 Task: Create in the project BellTech in Backlog an issue 'Integrate a new push notification feature into an existing mobile application to enhance user engagement and real-time updates', assign it to team member softage.1@softage.net and change the status to IN PROGRESS. Create in the project BellTech in Backlog an issue 'Develop a new tool for automated testing of mobile application UI/UX design and user flow', assign it to team member softage.2@softage.net and change the status to IN PROGRESS
Action: Mouse moved to (206, 61)
Screenshot: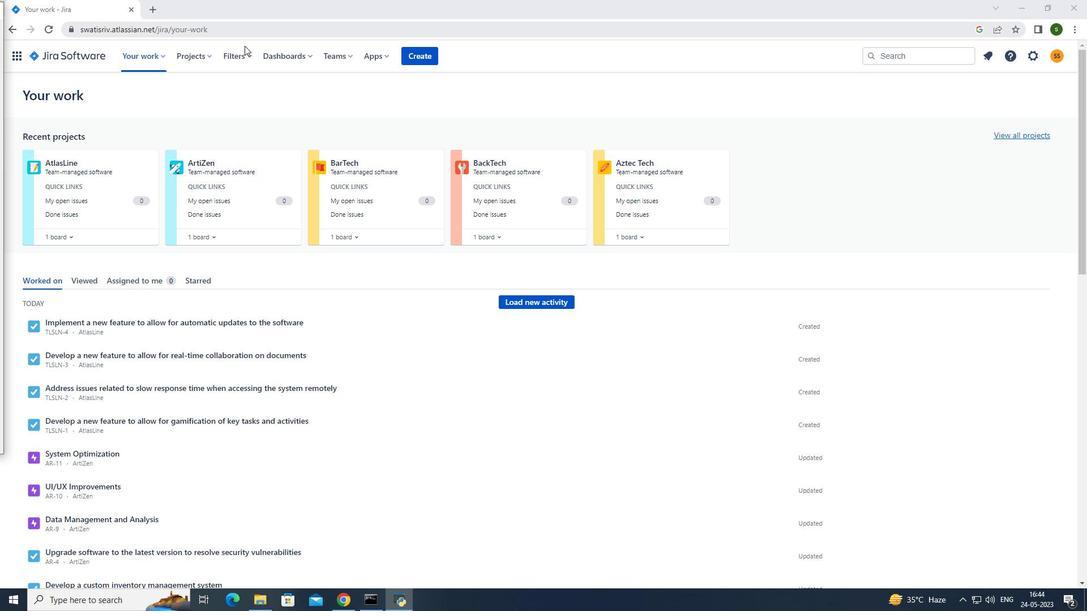 
Action: Mouse pressed left at (206, 61)
Screenshot: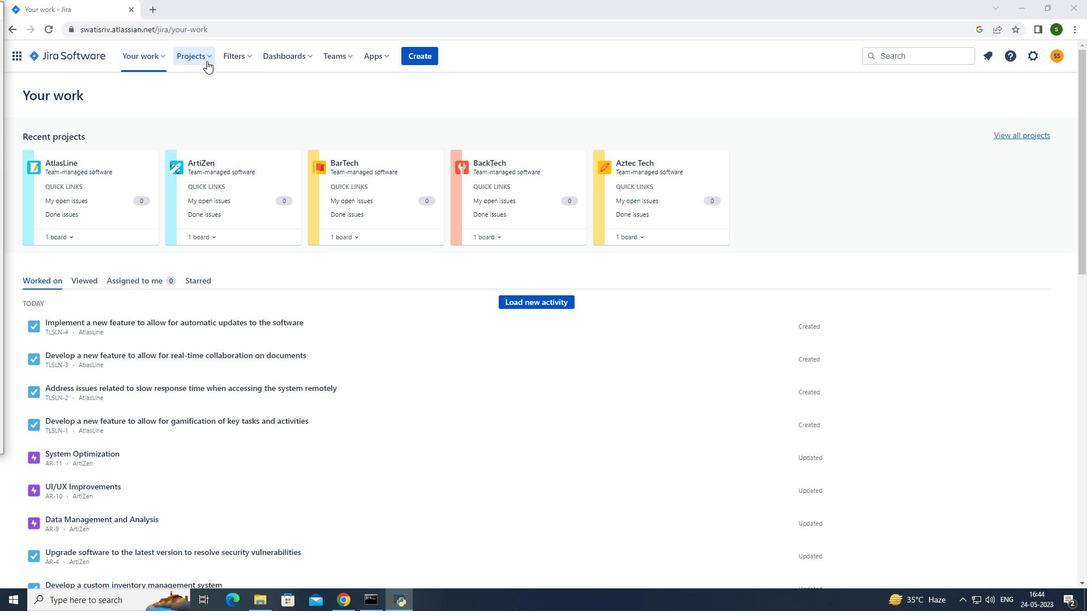 
Action: Mouse moved to (235, 111)
Screenshot: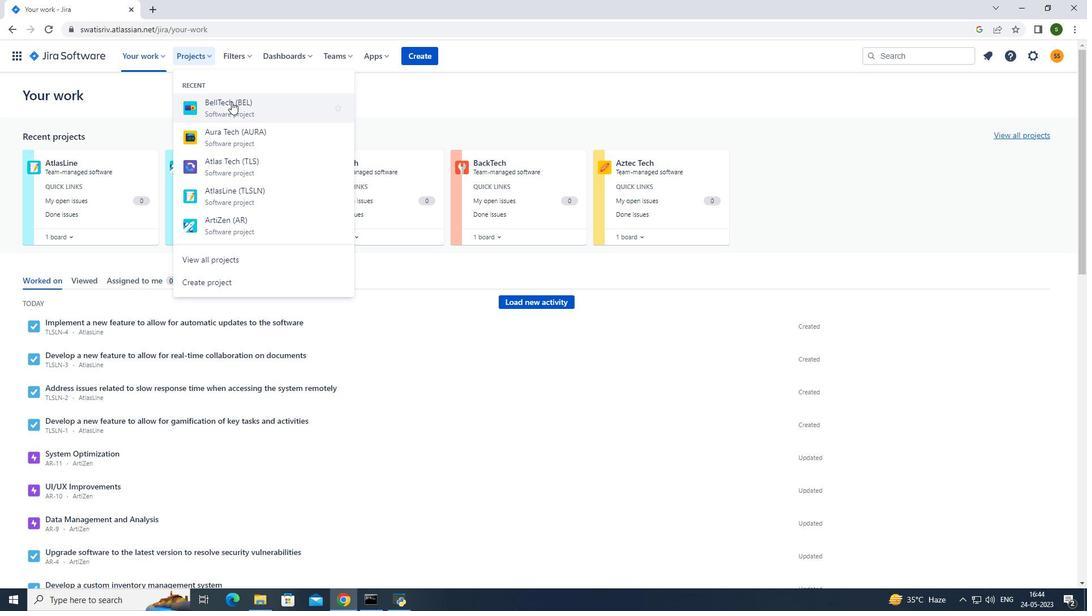 
Action: Mouse pressed left at (235, 111)
Screenshot: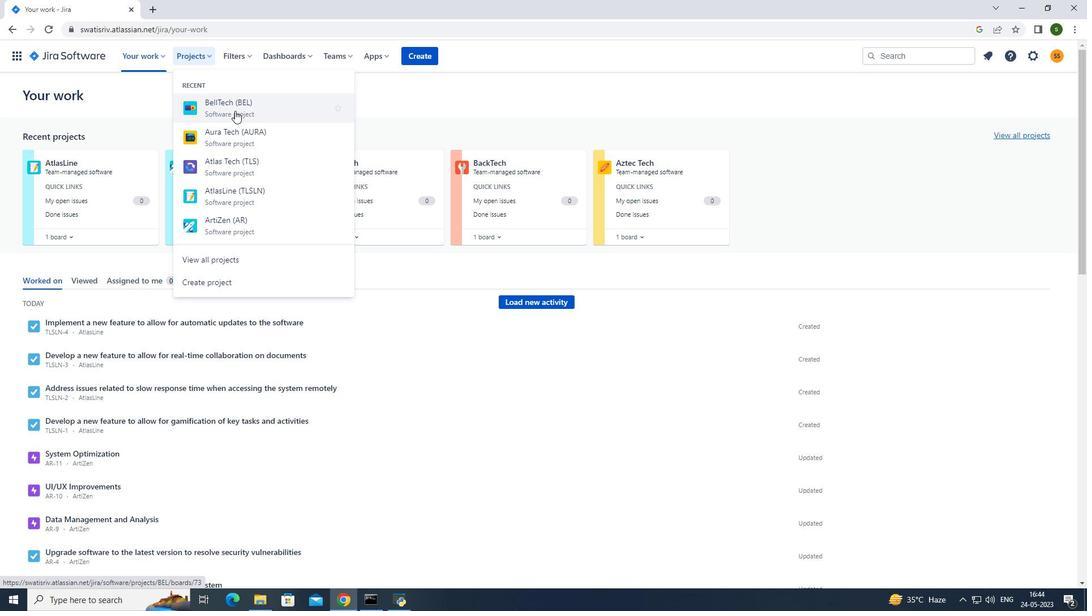 
Action: Mouse moved to (77, 176)
Screenshot: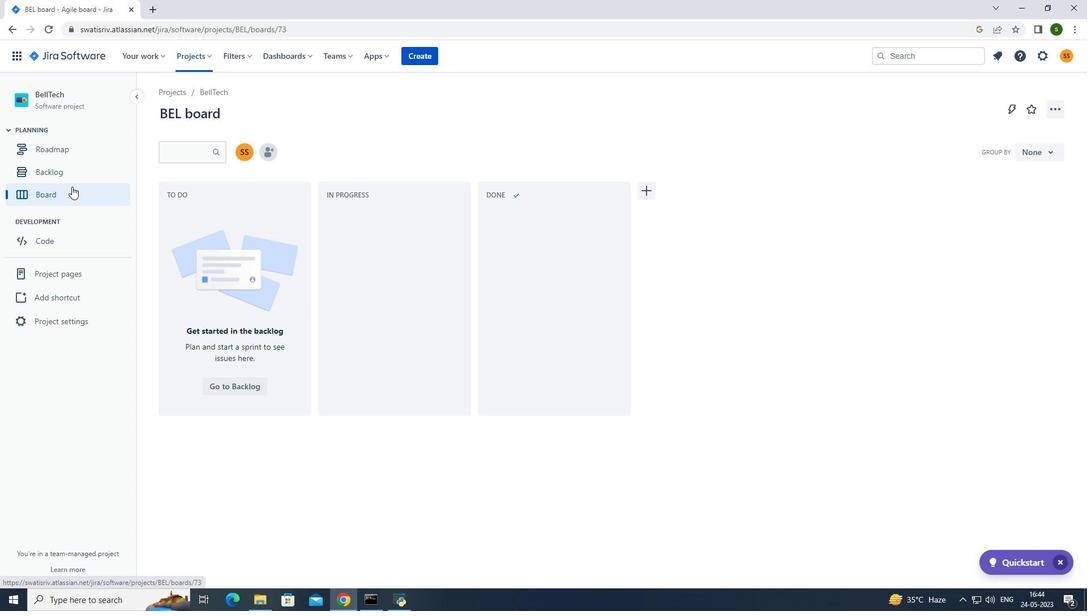 
Action: Mouse pressed left at (77, 176)
Screenshot: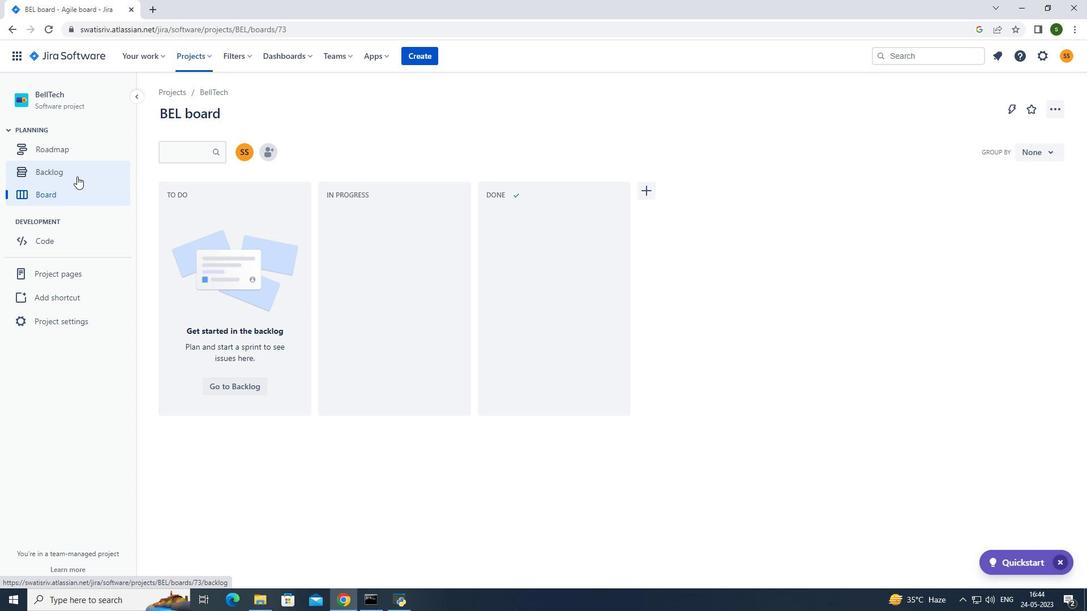 
Action: Mouse moved to (256, 413)
Screenshot: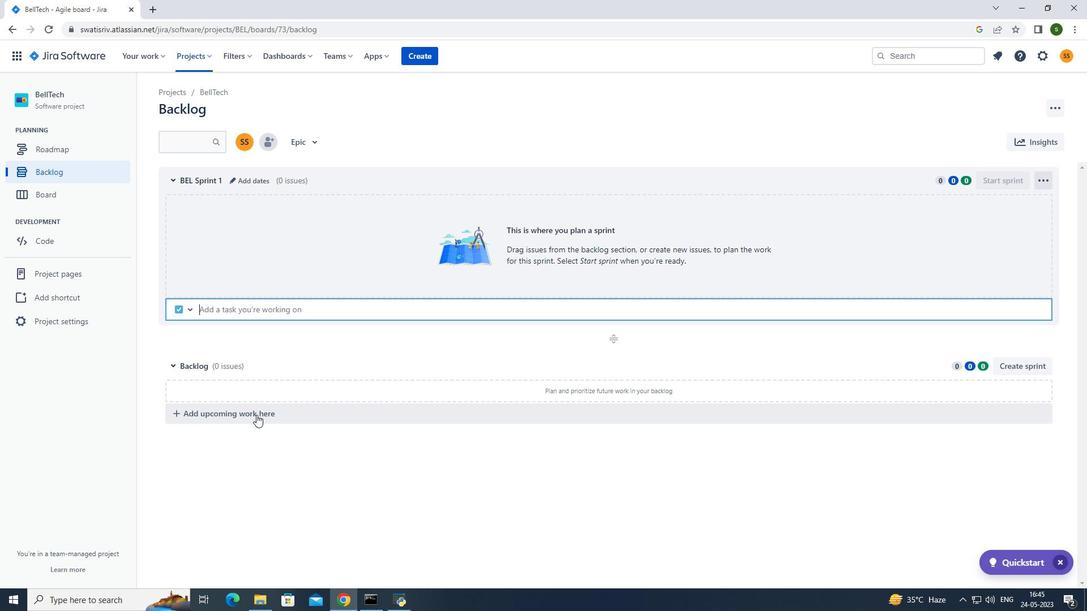 
Action: Mouse pressed left at (256, 413)
Screenshot: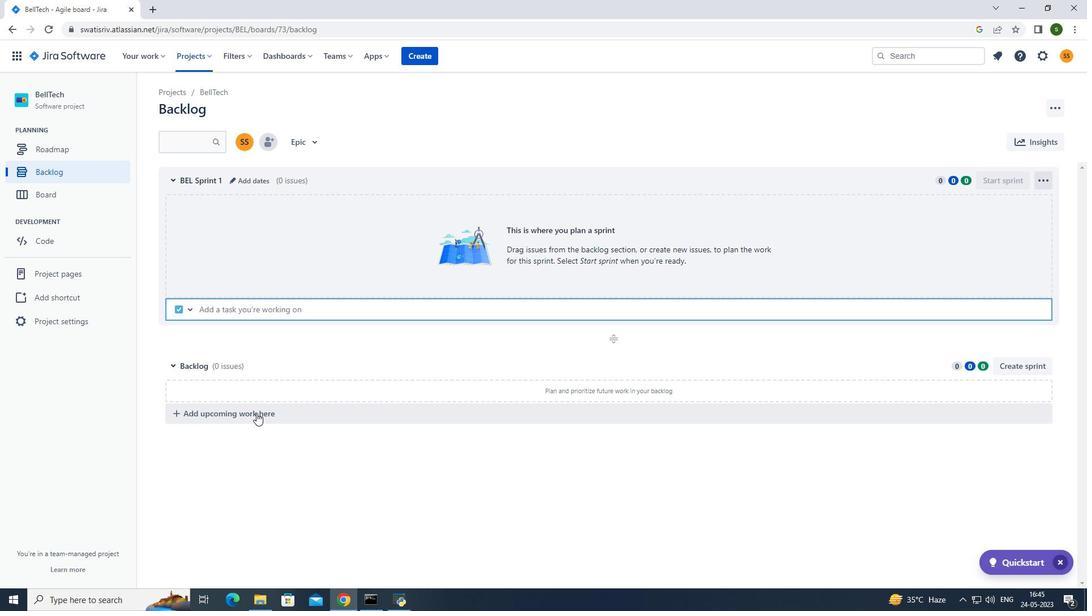
Action: Mouse moved to (264, 412)
Screenshot: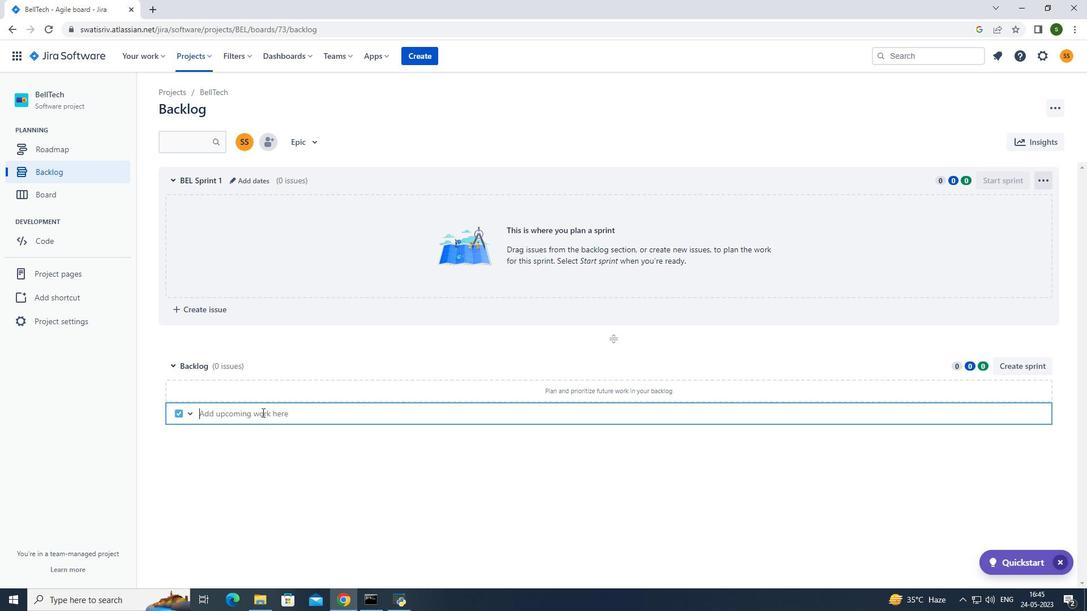 
Action: Key pressed <Key.caps_lock>I<Key.caps_lock>ntegrate<Key.space>a<Key.space>new<Key.space>push<Key.space>notification<Key.space>feature<Key.space>into<Key.space>an<Key.space>existing<Key.space>mobile<Key.space>application<Key.space>to<Key.space>enhance<Key.space>user<Key.space>engagement<Key.space>and<Key.space>real-time<Key.space>updates<Key.enter>
Screenshot: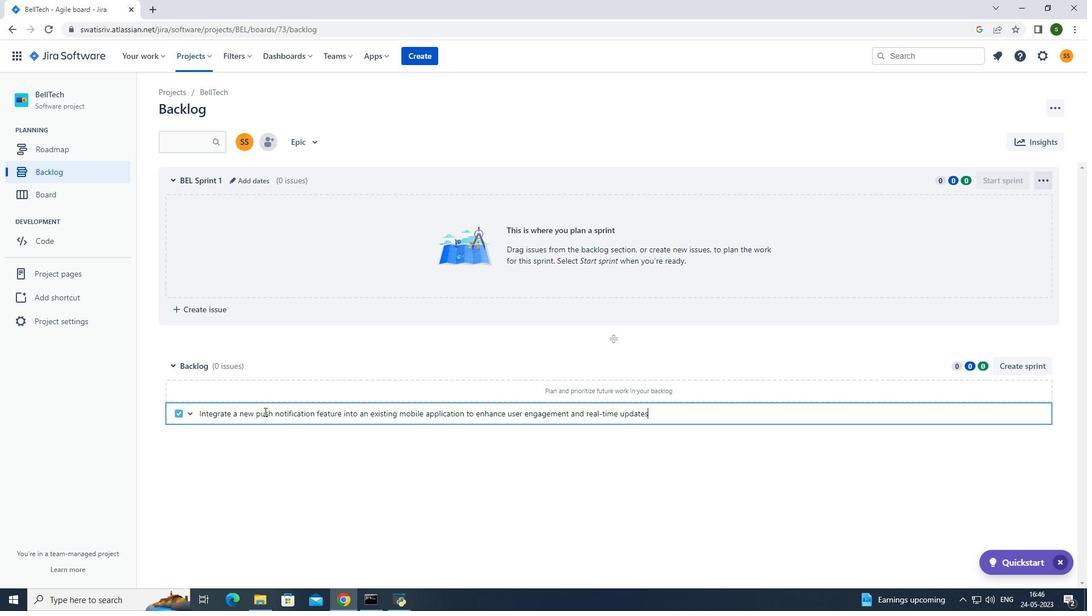 
Action: Mouse moved to (1016, 392)
Screenshot: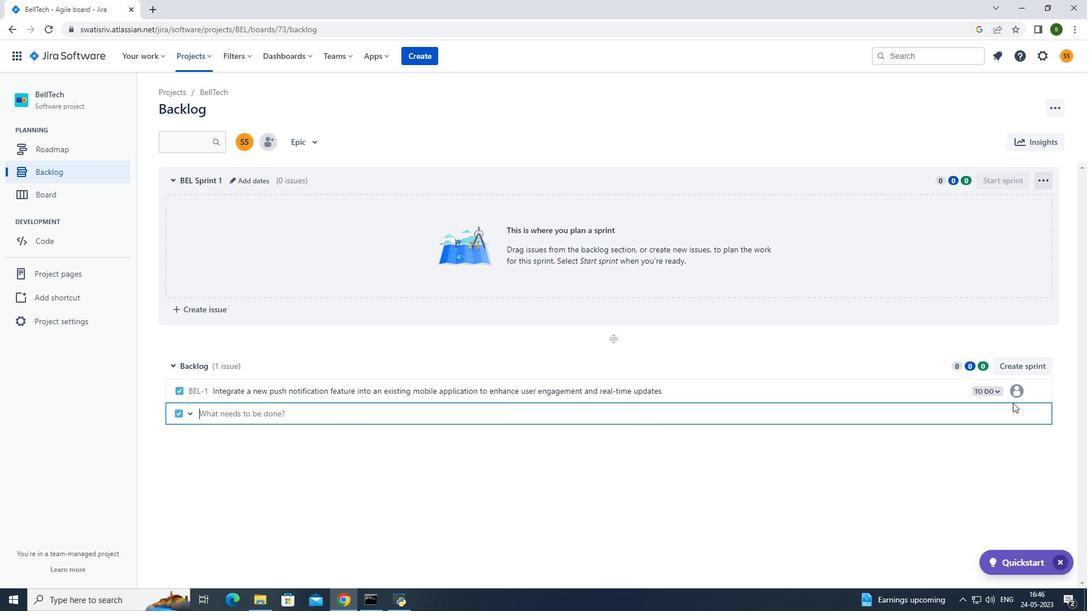 
Action: Mouse pressed left at (1016, 392)
Screenshot: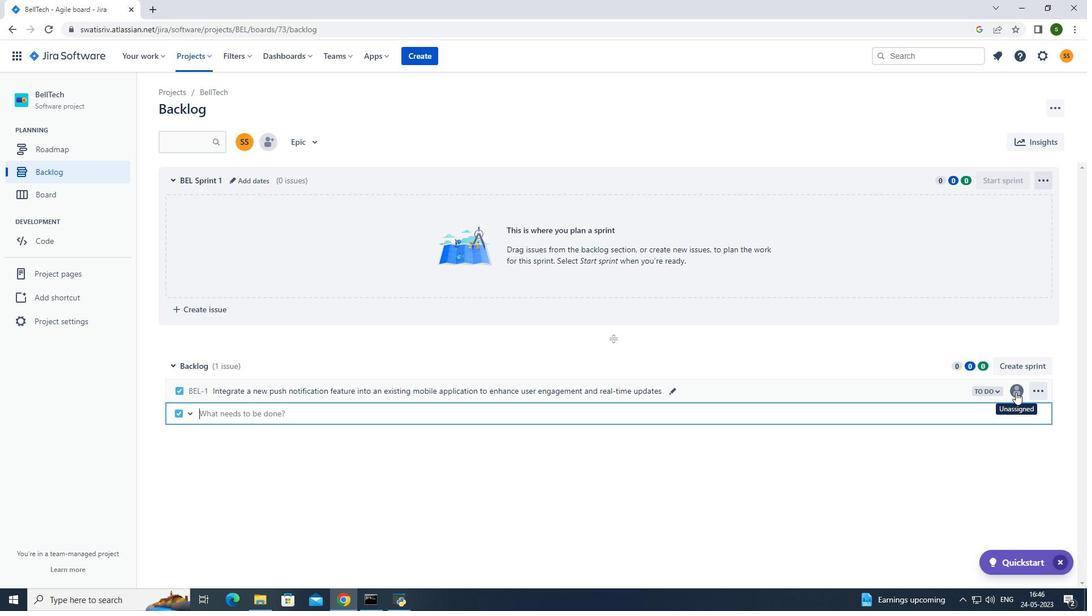 
Action: Mouse moved to (915, 414)
Screenshot: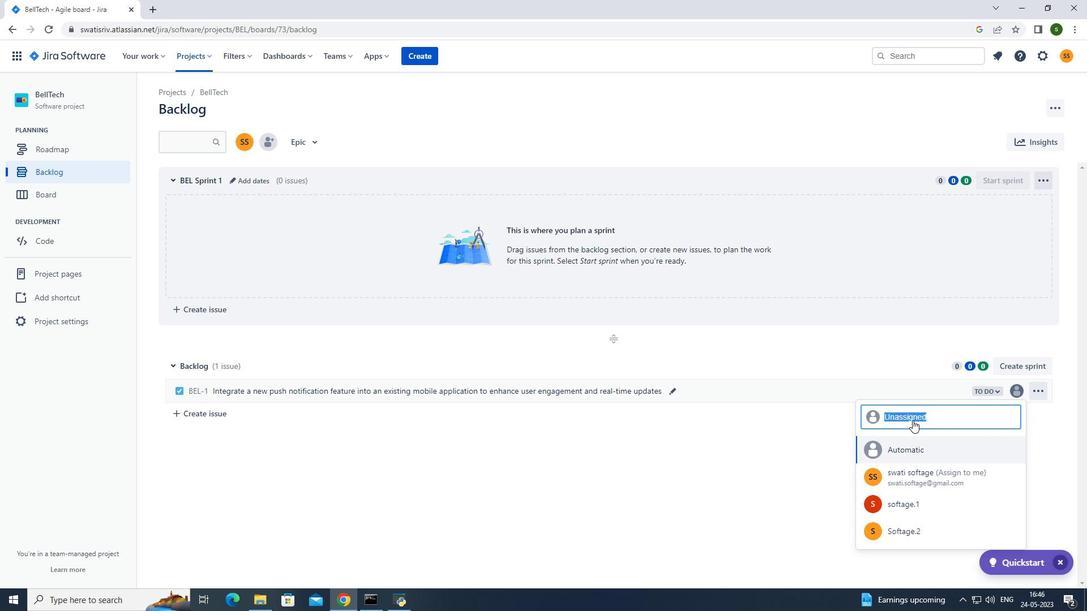 
Action: Key pressed softage.1<Key.shift>@softage.net
Screenshot: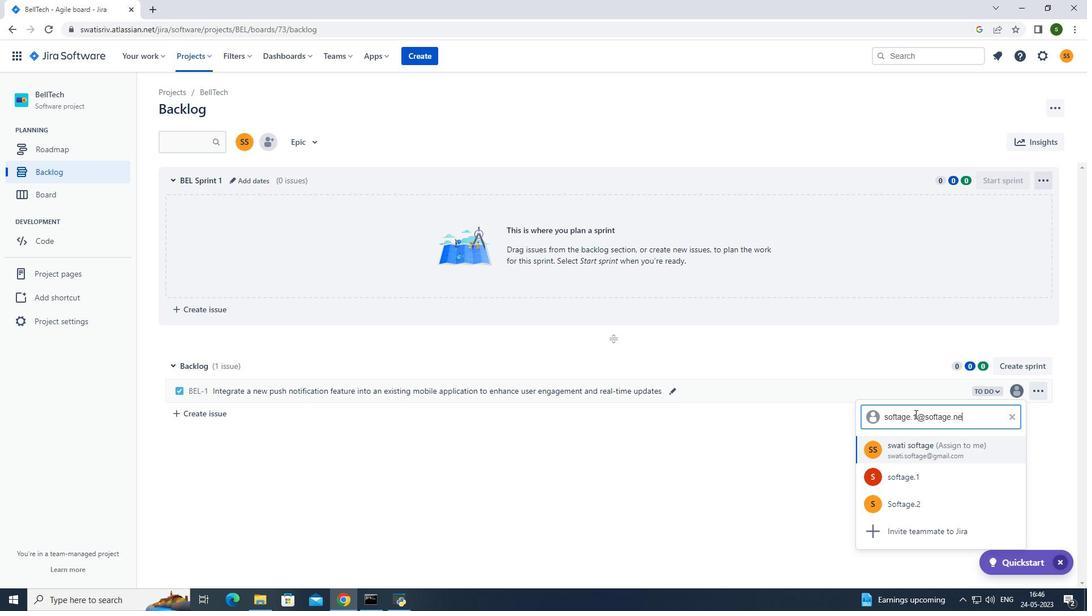 
Action: Mouse moved to (914, 444)
Screenshot: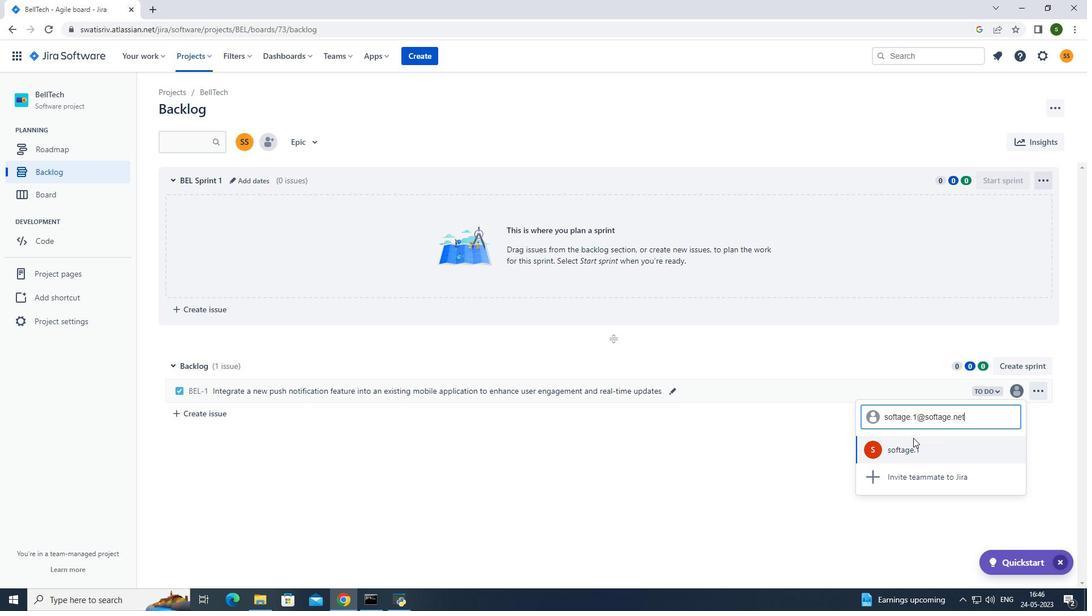 
Action: Mouse pressed left at (914, 444)
Screenshot: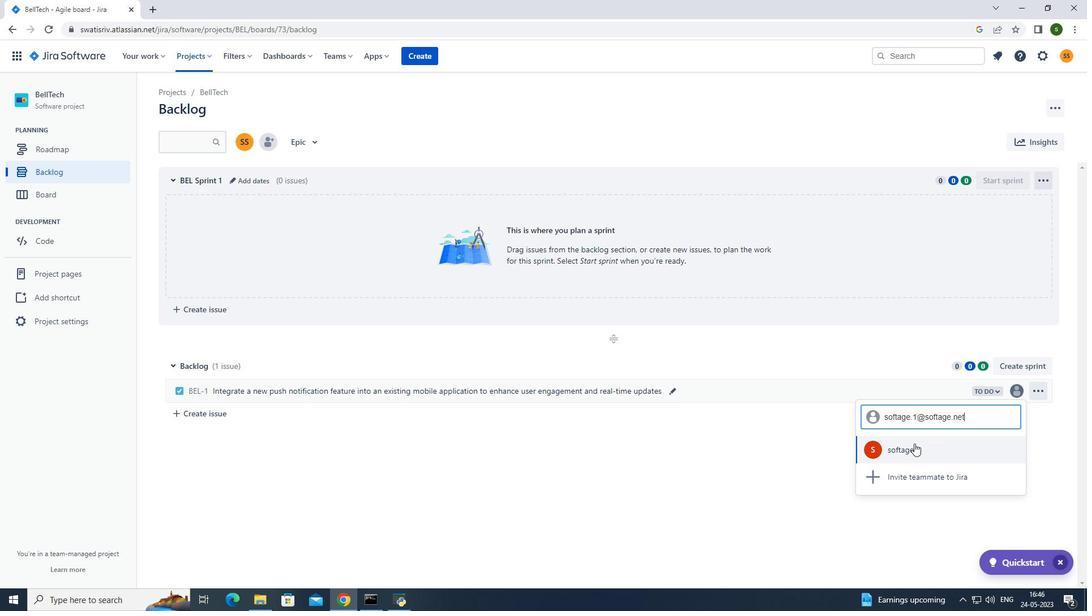 
Action: Mouse moved to (990, 393)
Screenshot: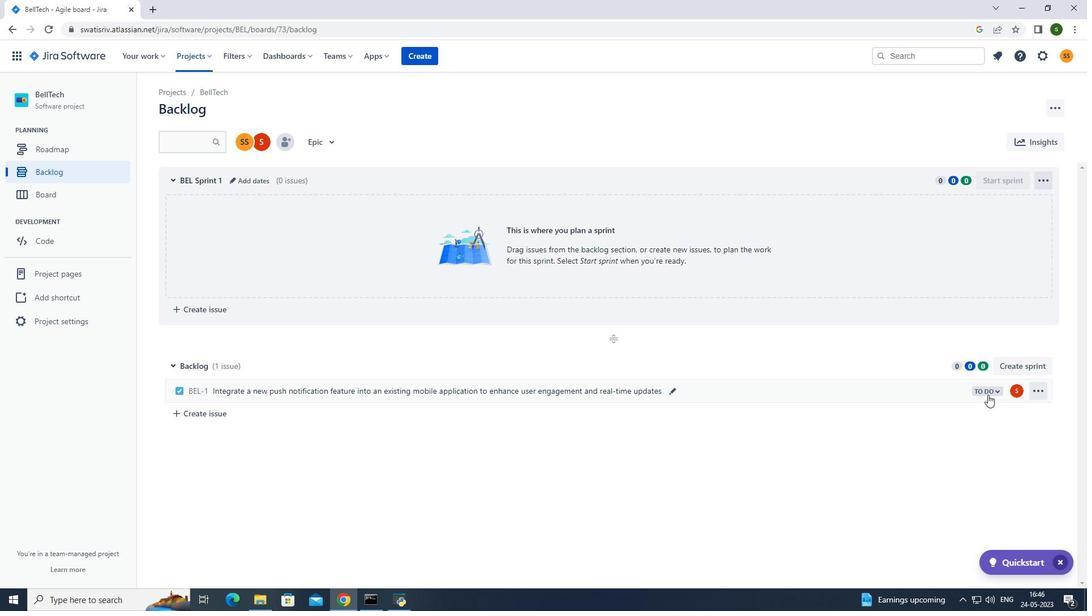 
Action: Mouse pressed left at (990, 393)
Screenshot: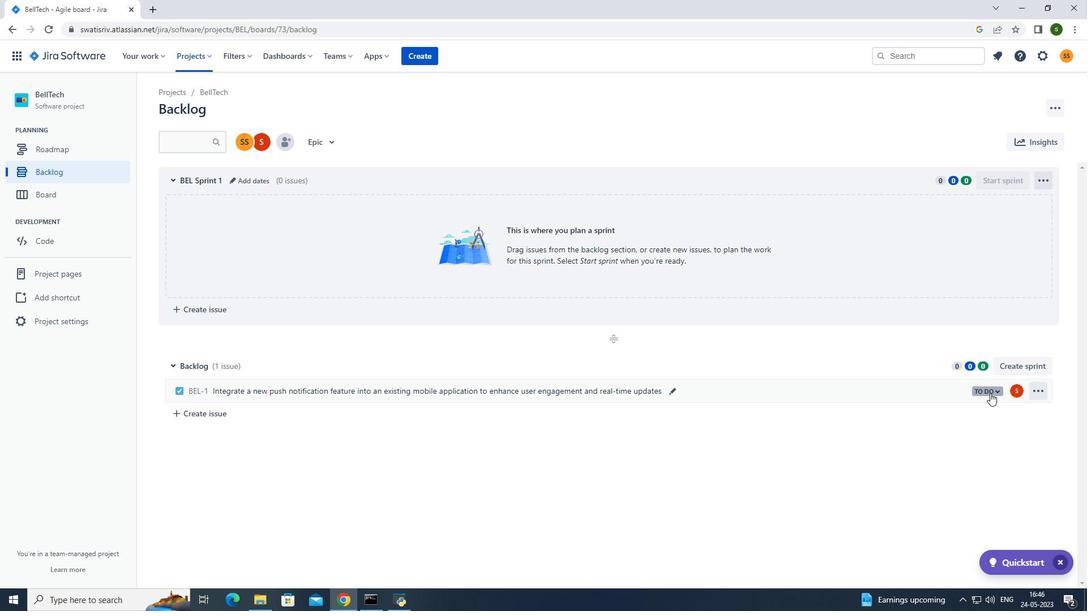 
Action: Mouse moved to (934, 414)
Screenshot: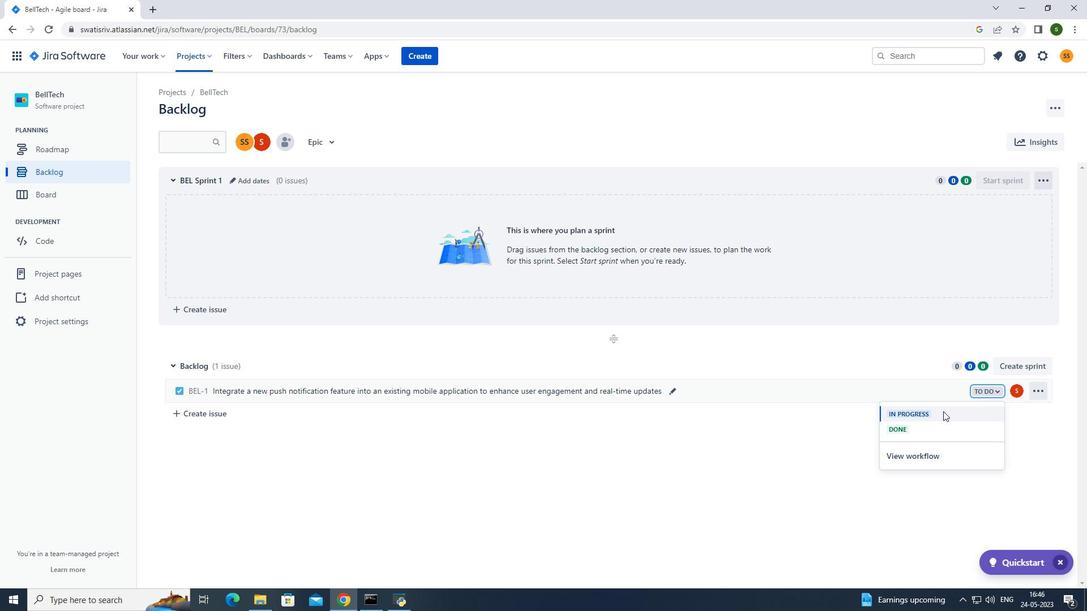 
Action: Mouse pressed left at (934, 414)
Screenshot: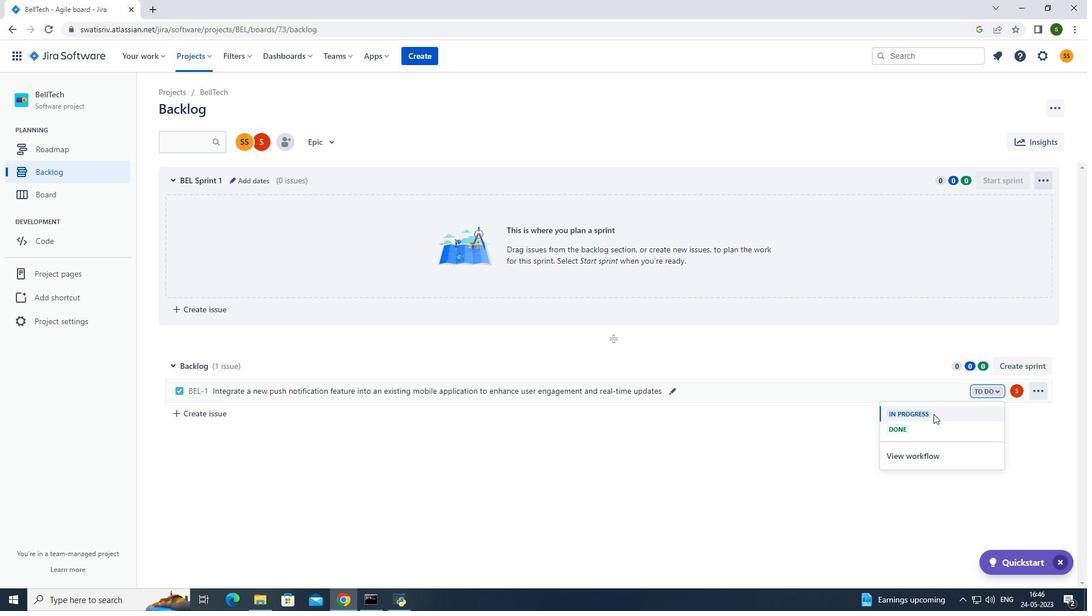 
Action: Mouse moved to (195, 50)
Screenshot: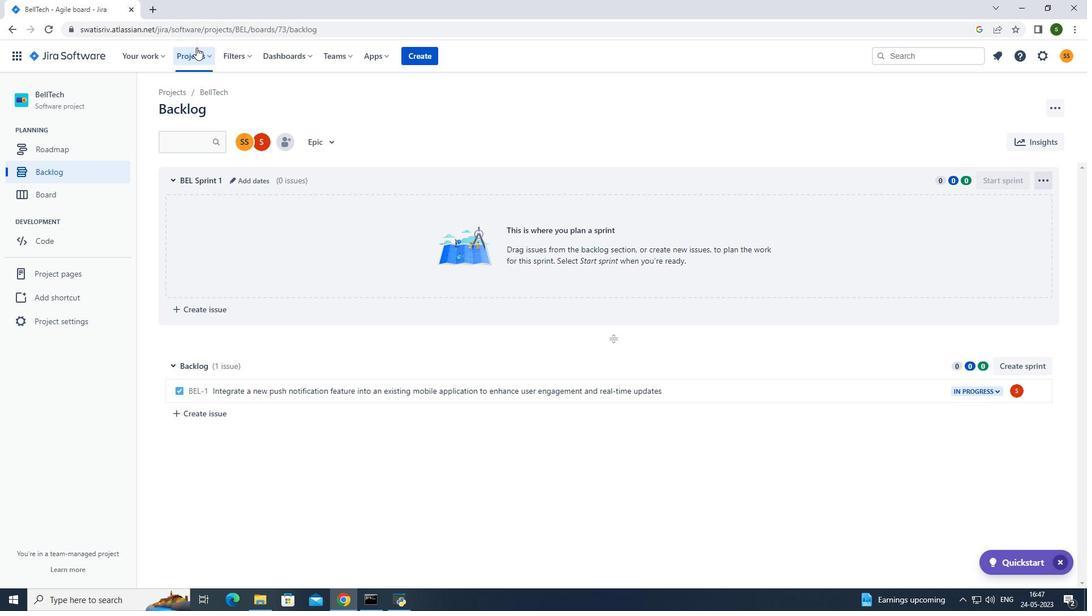 
Action: Mouse pressed left at (195, 50)
Screenshot: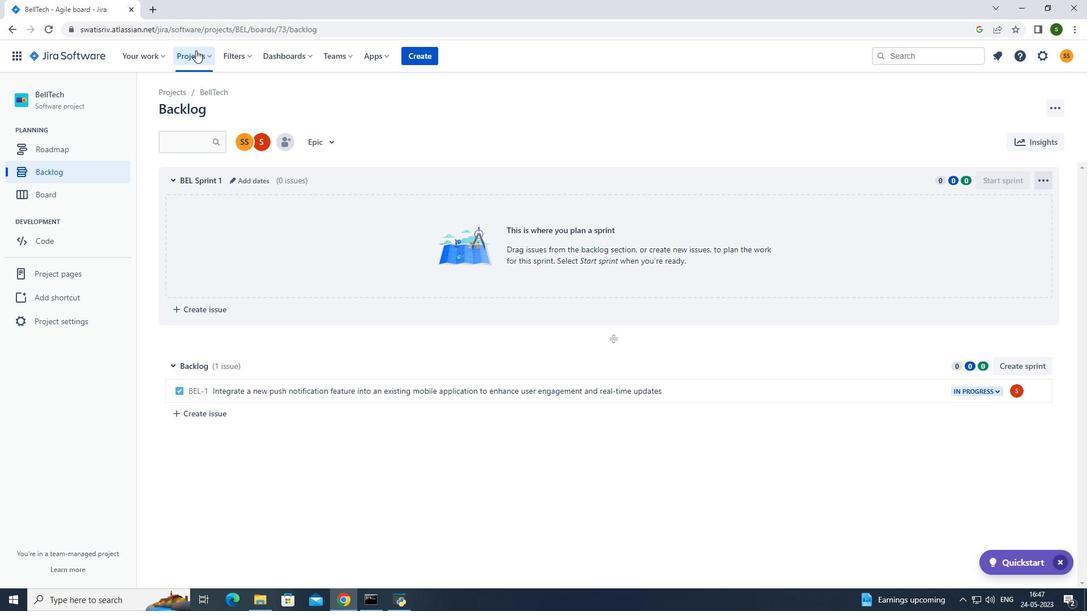 
Action: Mouse moved to (210, 97)
Screenshot: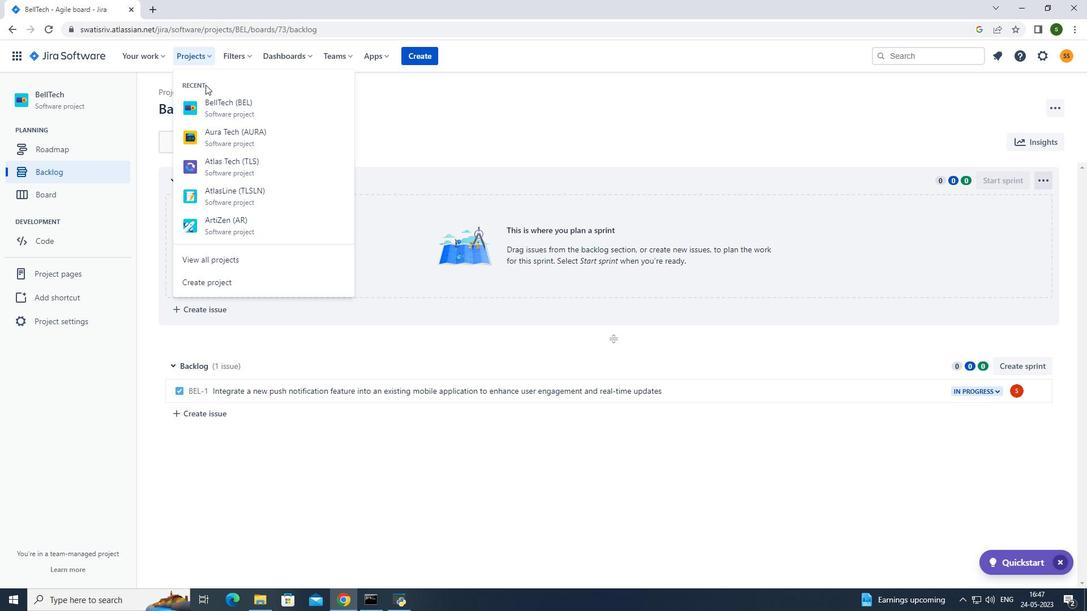 
Action: Mouse pressed left at (210, 97)
Screenshot: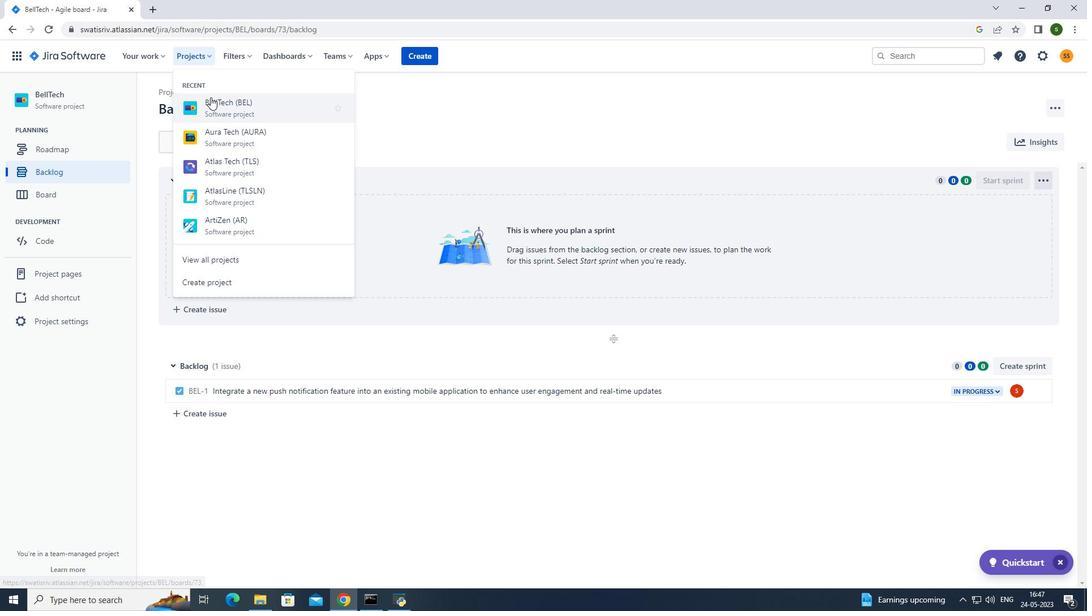 
Action: Mouse moved to (80, 173)
Screenshot: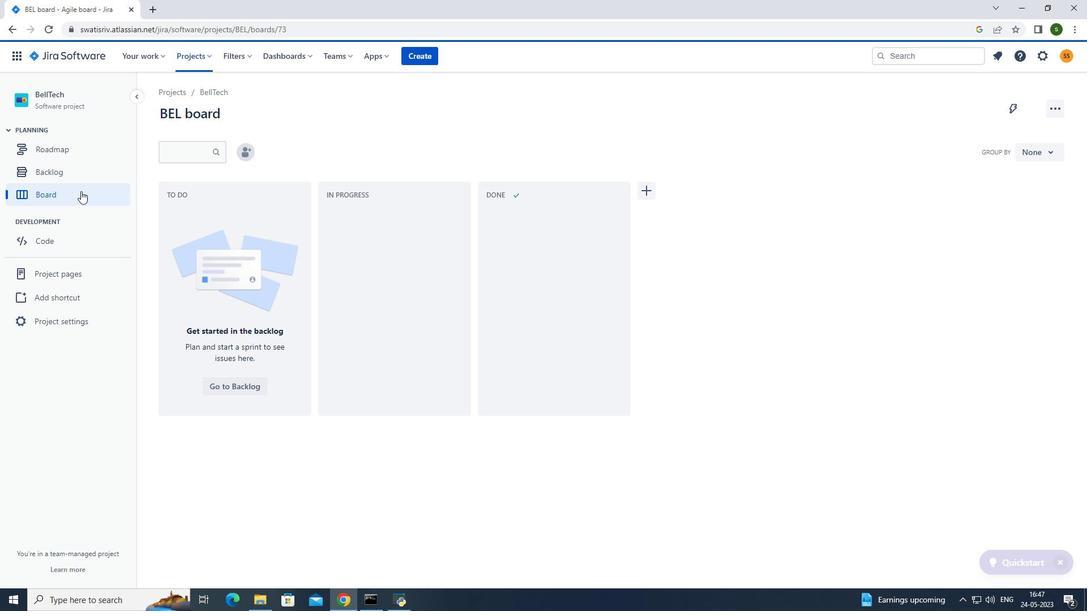 
Action: Mouse pressed left at (80, 173)
Screenshot: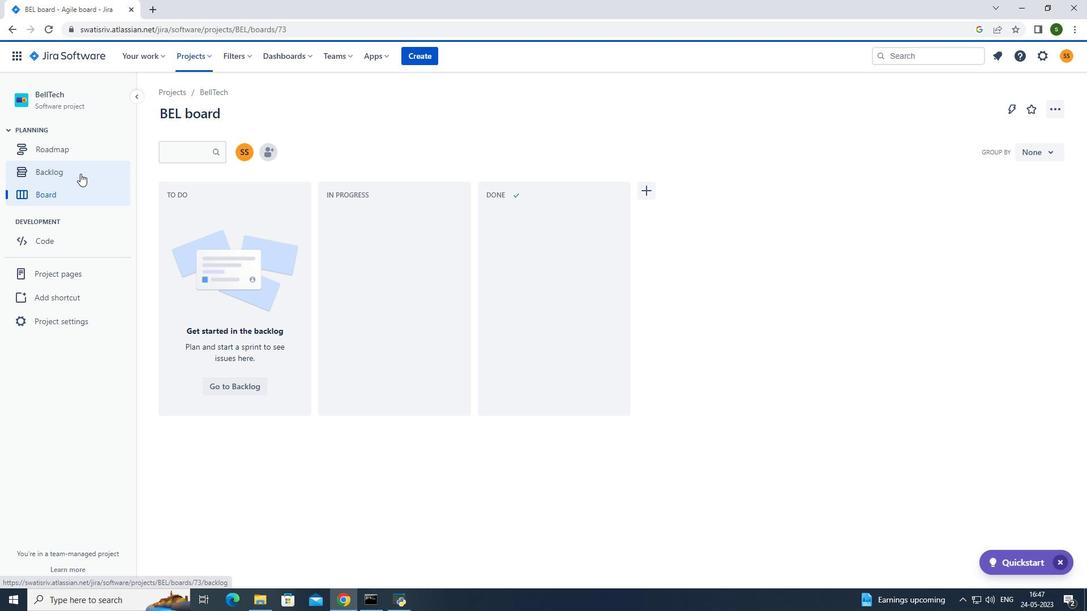 
Action: Mouse moved to (191, 417)
Screenshot: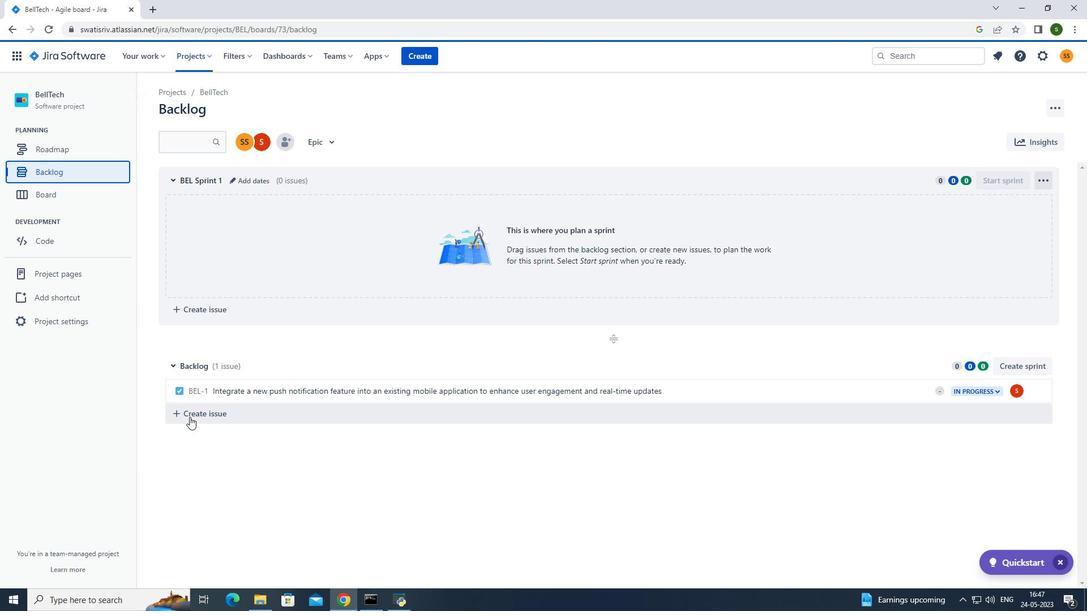 
Action: Mouse pressed left at (191, 417)
Screenshot: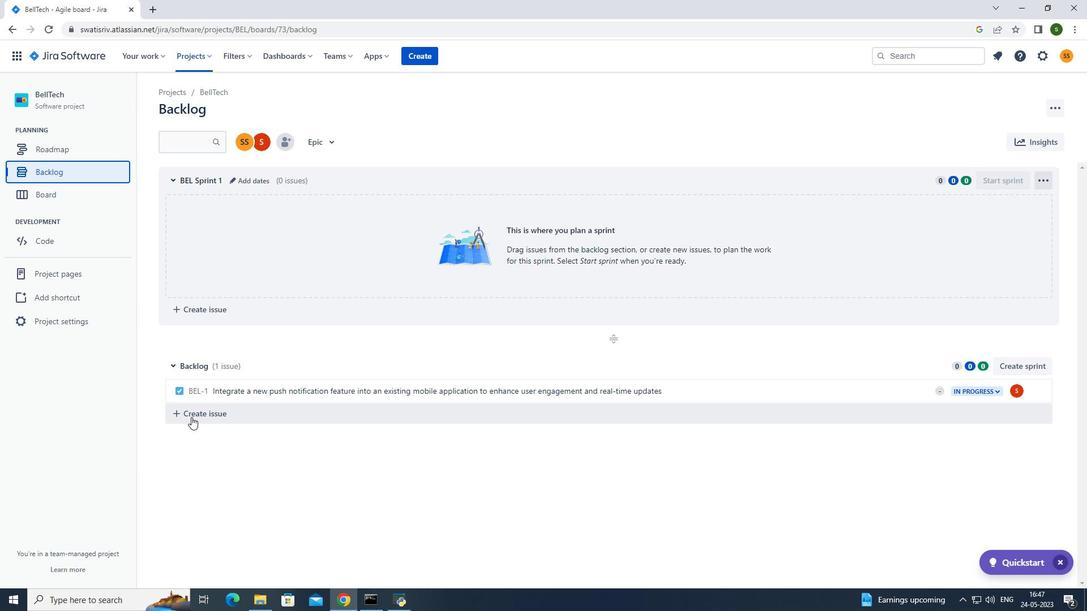 
Action: Mouse moved to (307, 407)
Screenshot: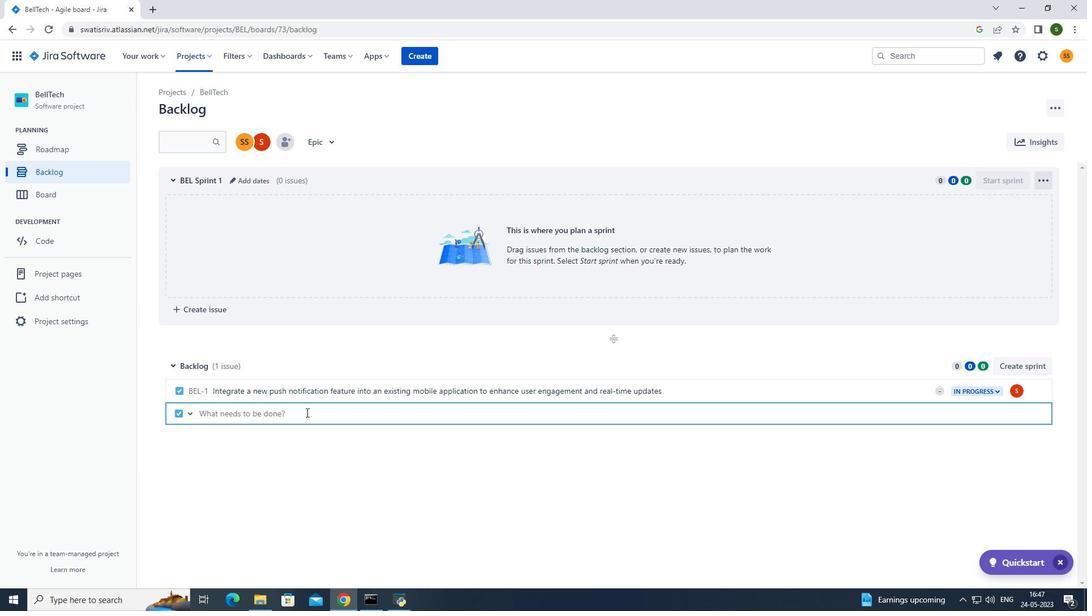 
Action: Key pressed <Key.caps_lock>D<Key.caps_lock>evelop<Key.space>a<Key.space>new<Key.space>tool<Key.space>for<Key.space>automated<Key.space>testing<Key.space>of<Key.space>mobile<Key.space>application<Key.space><Key.caps_lock>UI/UX<Key.space><Key.caps_lock>design<Key.space>and<Key.space>user<Key.space>flow<Key.enter>
Screenshot: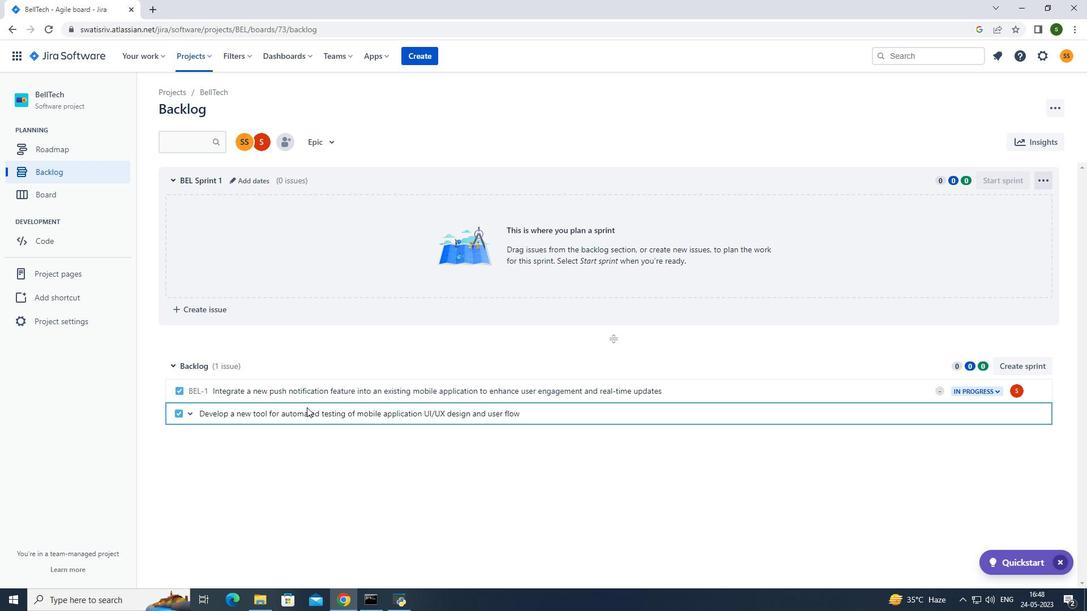 
Action: Mouse moved to (1014, 418)
Screenshot: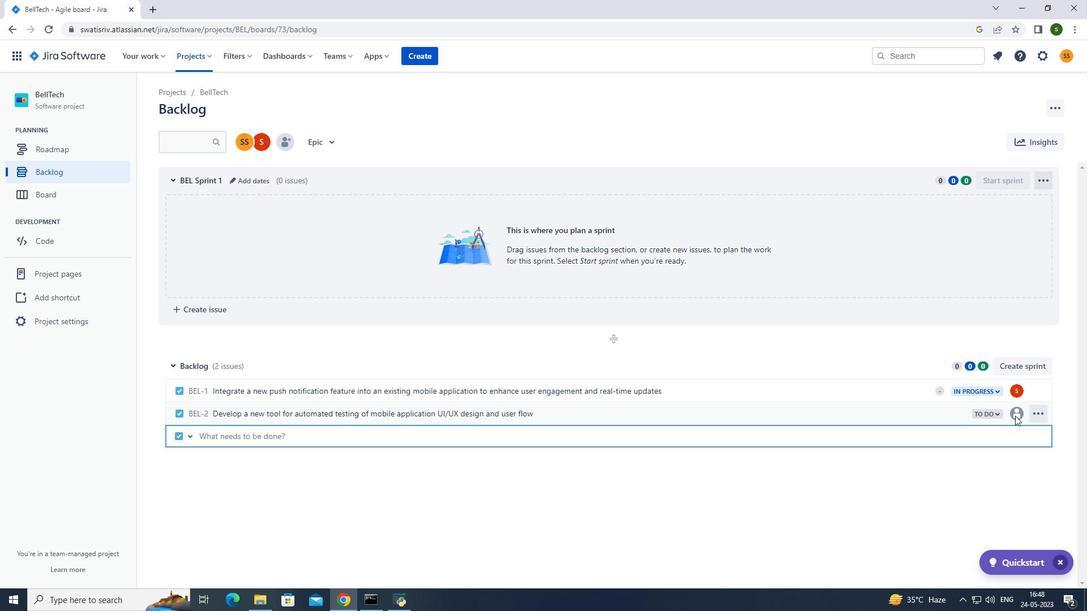 
Action: Mouse pressed left at (1014, 418)
Screenshot: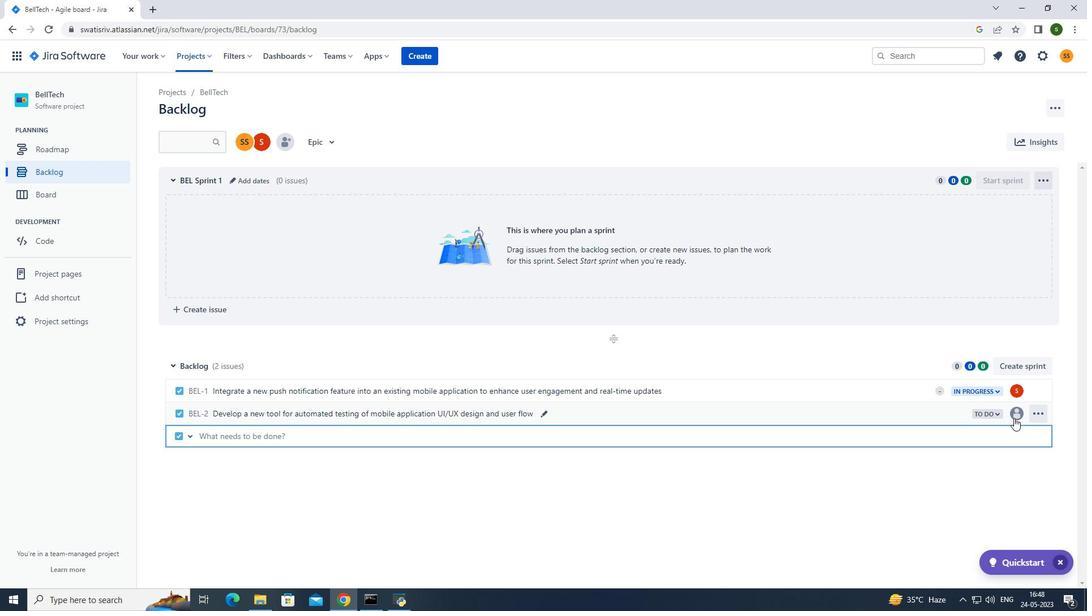 
Action: Mouse moved to (926, 442)
Screenshot: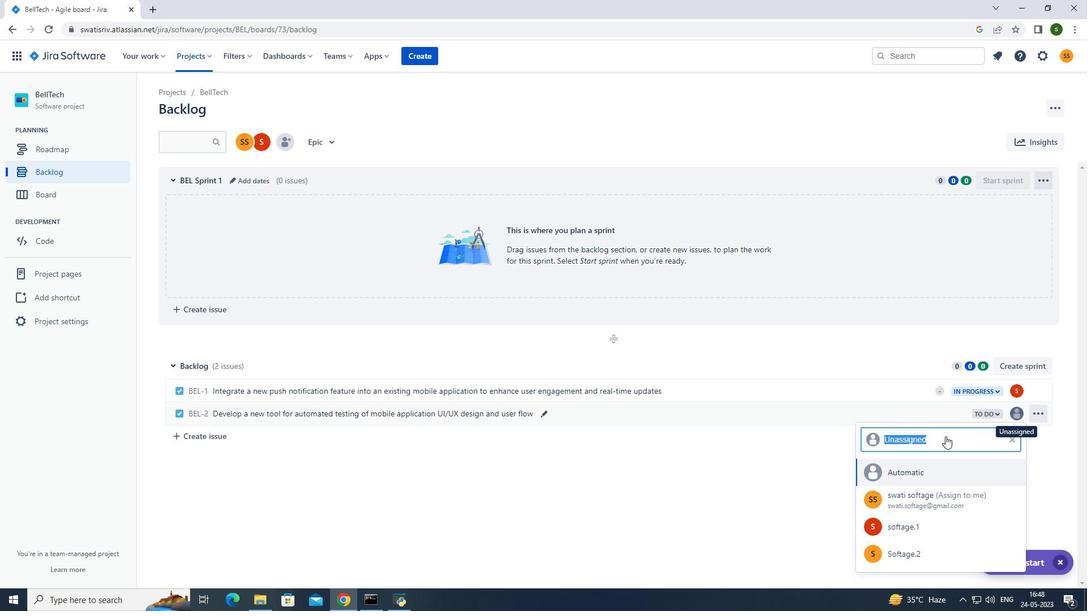 
Action: Mouse pressed left at (926, 442)
Screenshot: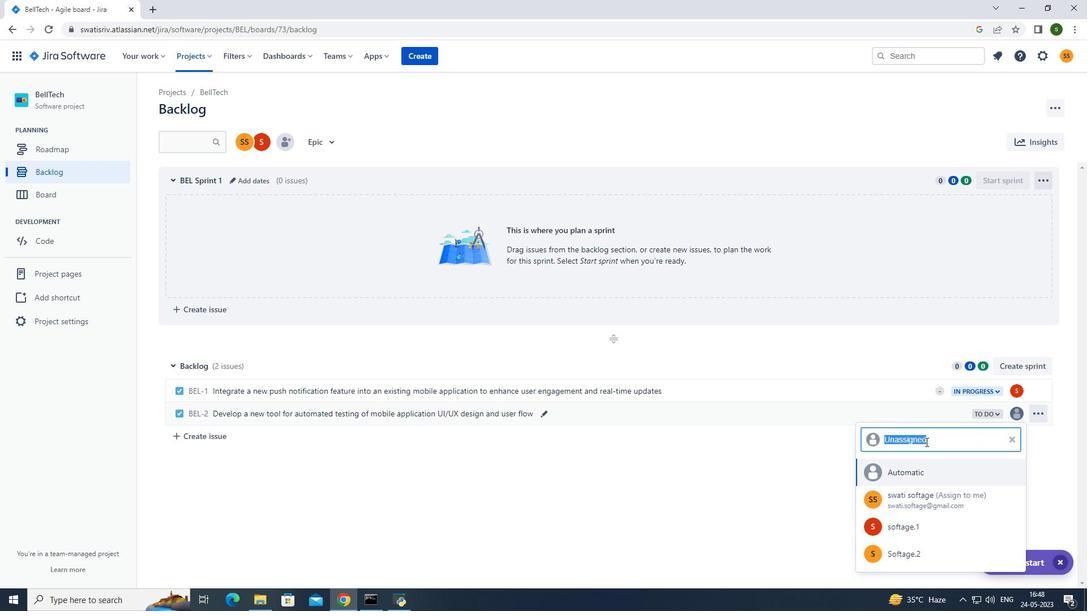 
Action: Mouse moved to (924, 442)
Screenshot: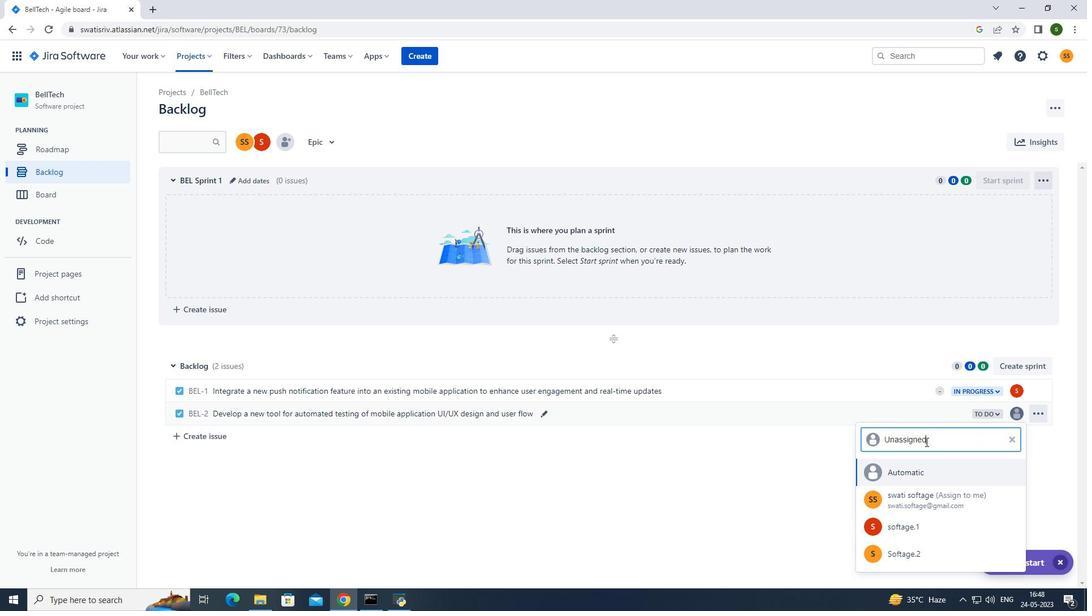 
Action: Key pressed so<Key.backspace><Key.backspace><Key.backspace><Key.backspace><Key.backspace><Key.backspace><Key.backspace><Key.backspace><Key.backspace><Key.backspace><Key.backspace><Key.backspace><Key.backspace><Key.backspace><Key.backspace><Key.backspace><Key.backspace><Key.backspace><Key.backspace>softage.2<Key.shift>@softage.net
Screenshot: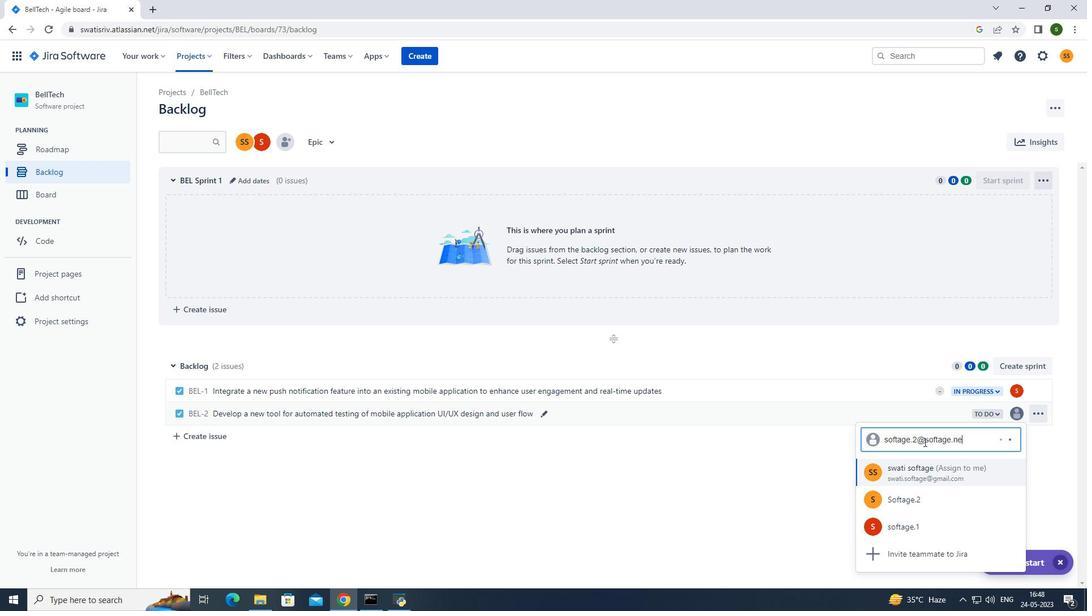 
Action: Mouse moved to (926, 467)
Screenshot: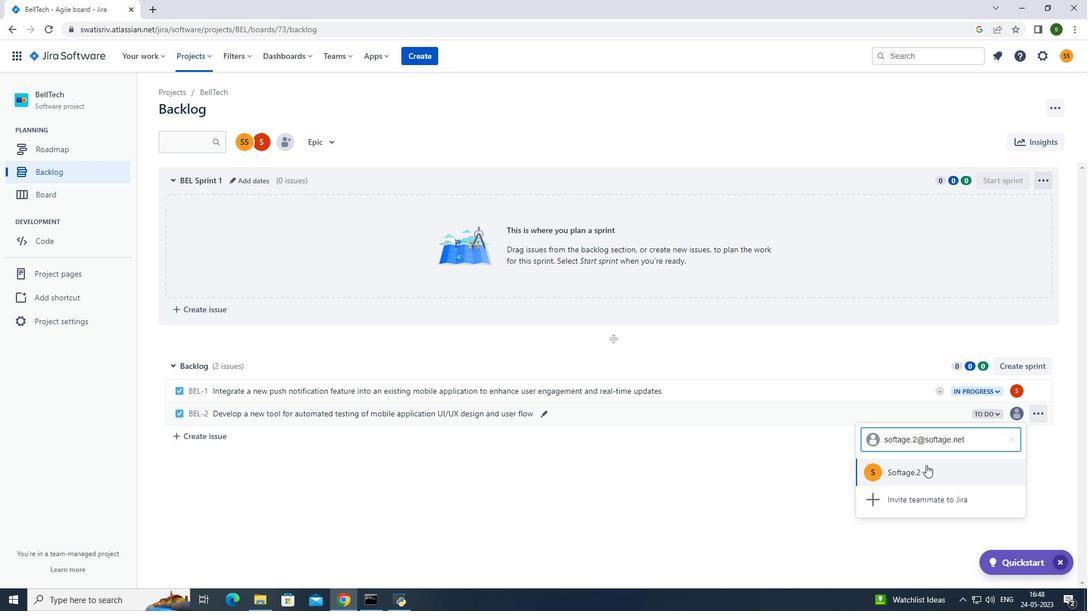 
Action: Mouse pressed left at (926, 467)
Screenshot: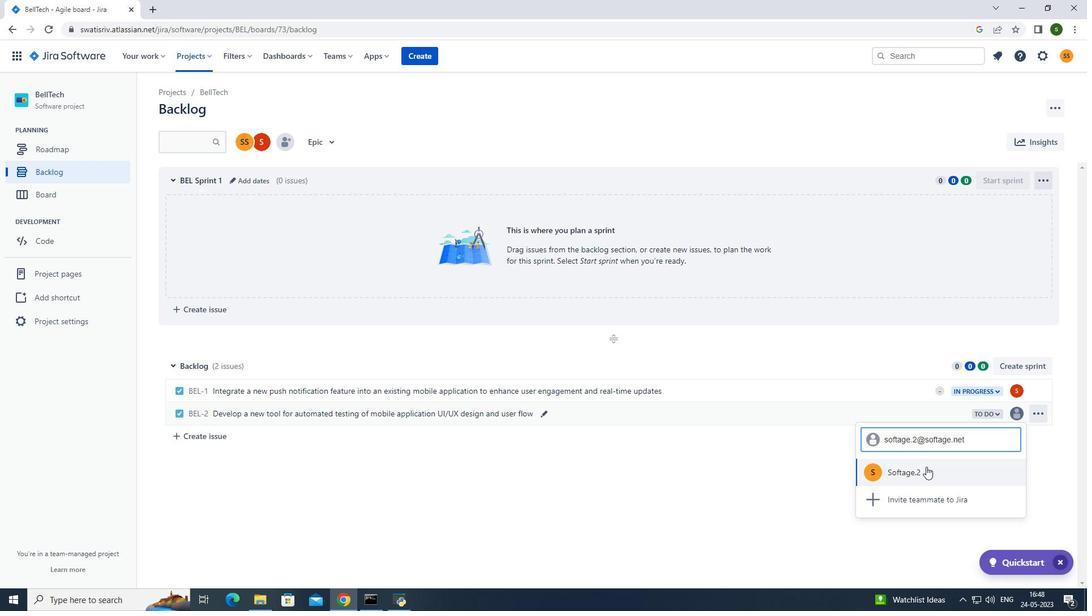 
Action: Mouse moved to (989, 414)
Screenshot: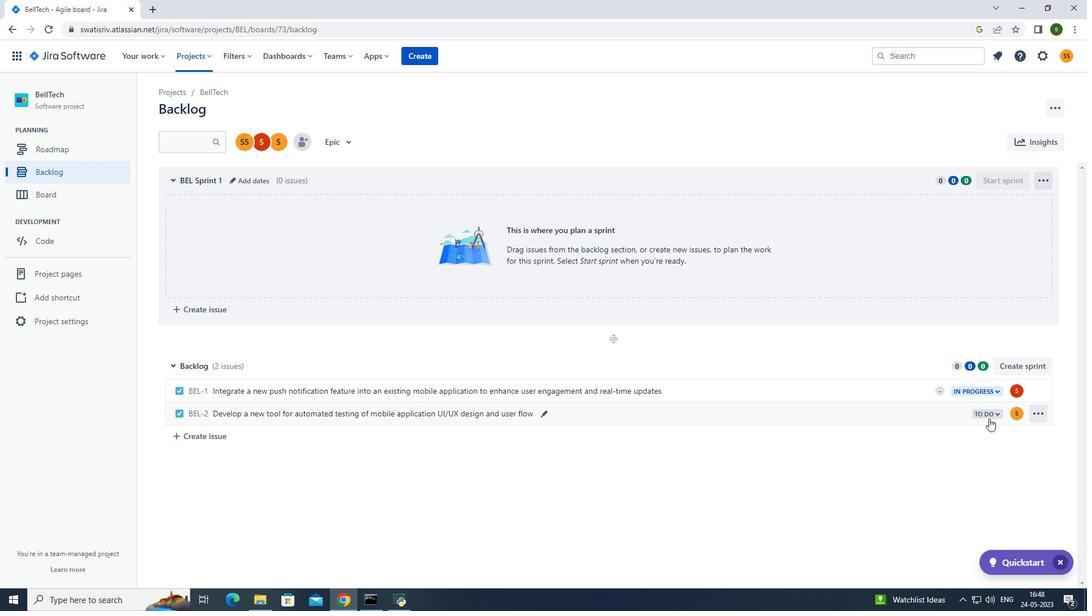 
Action: Mouse pressed left at (989, 414)
Screenshot: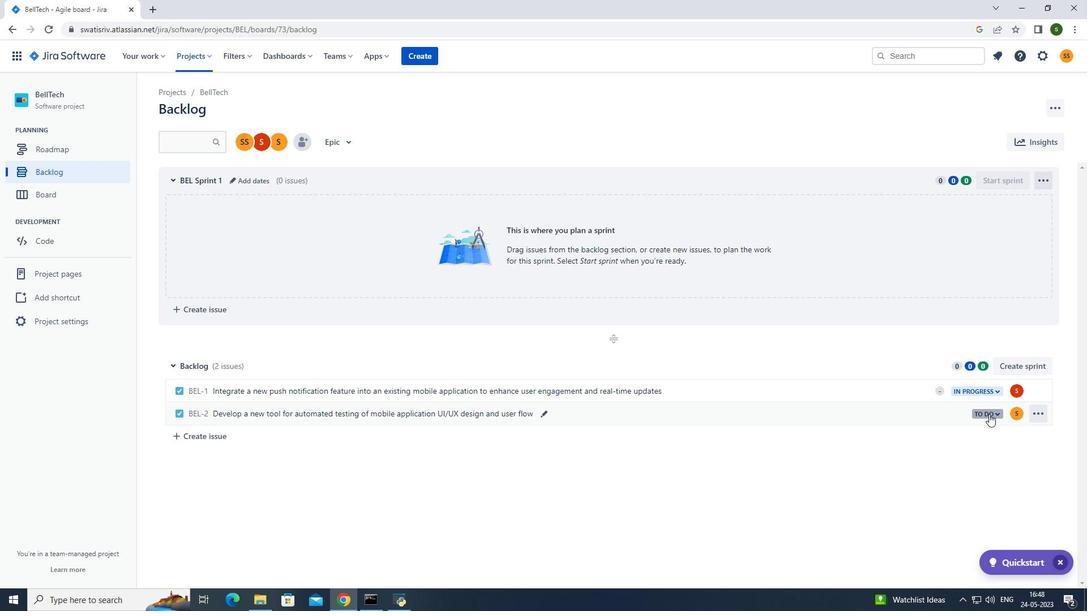 
Action: Mouse moved to (928, 436)
Screenshot: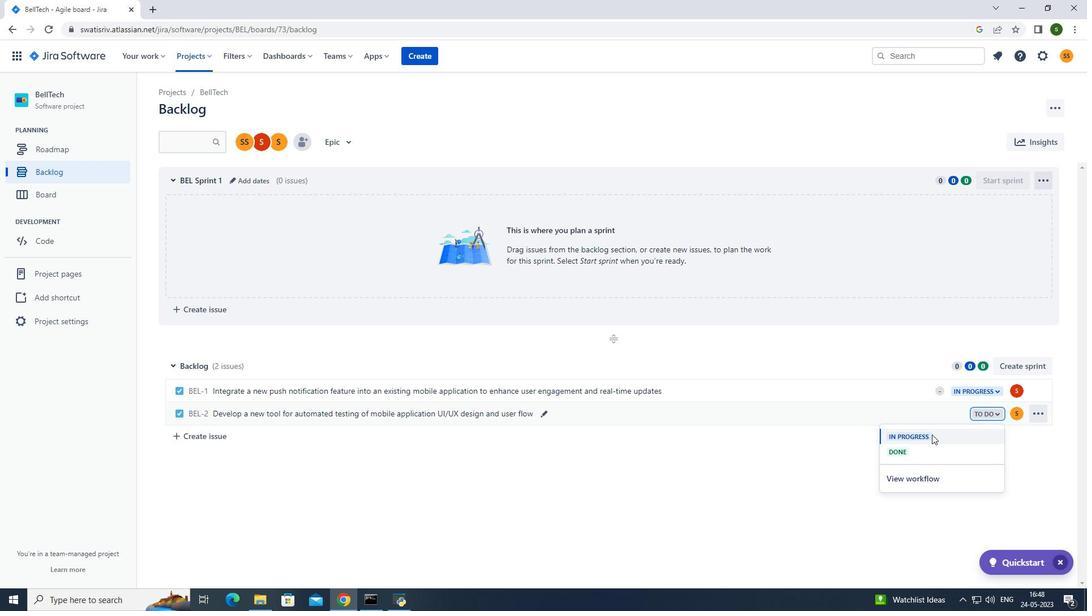 
Action: Mouse pressed left at (928, 436)
Screenshot: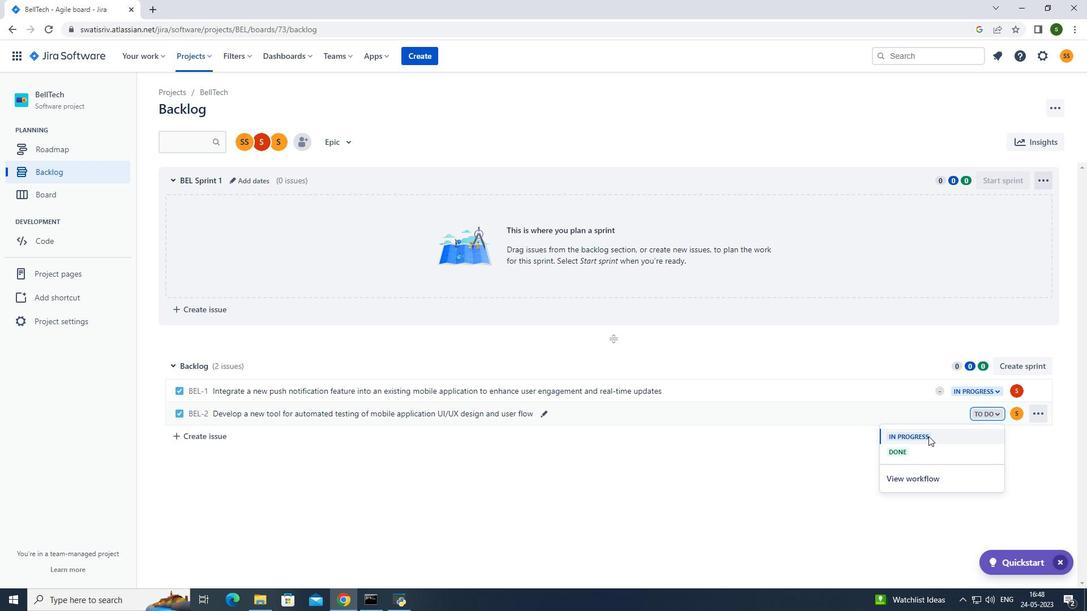 
Action: Mouse moved to (666, 502)
Screenshot: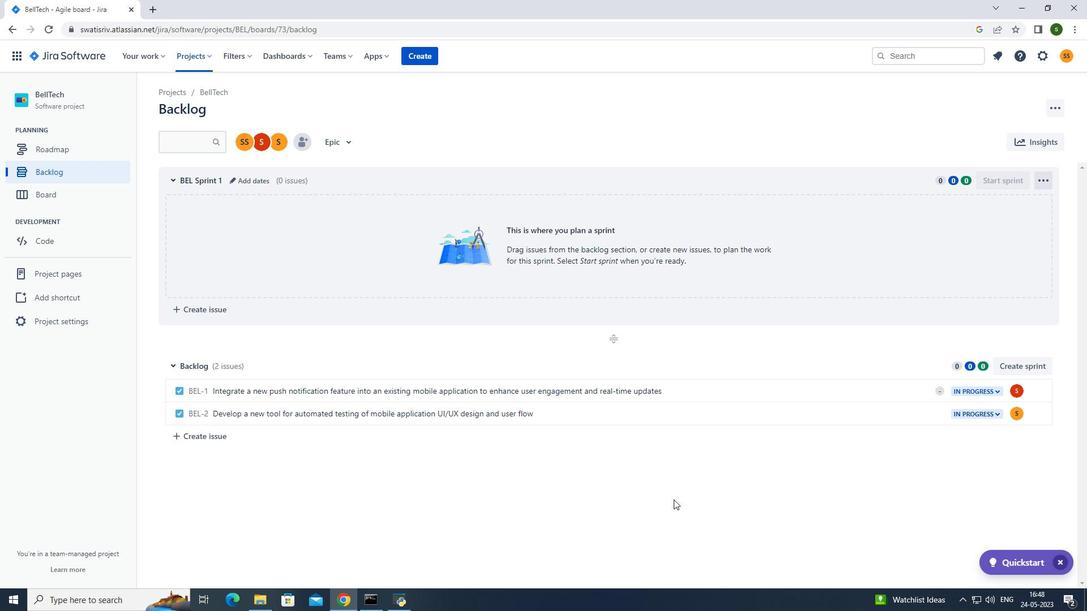 
